 Task: Add the task  Create a feature for users to report inappropriate content to the section Dash Decathlon in the project Vertex and add a Due Date to the respective task as 2023/11/08.
Action: Mouse moved to (930, 497)
Screenshot: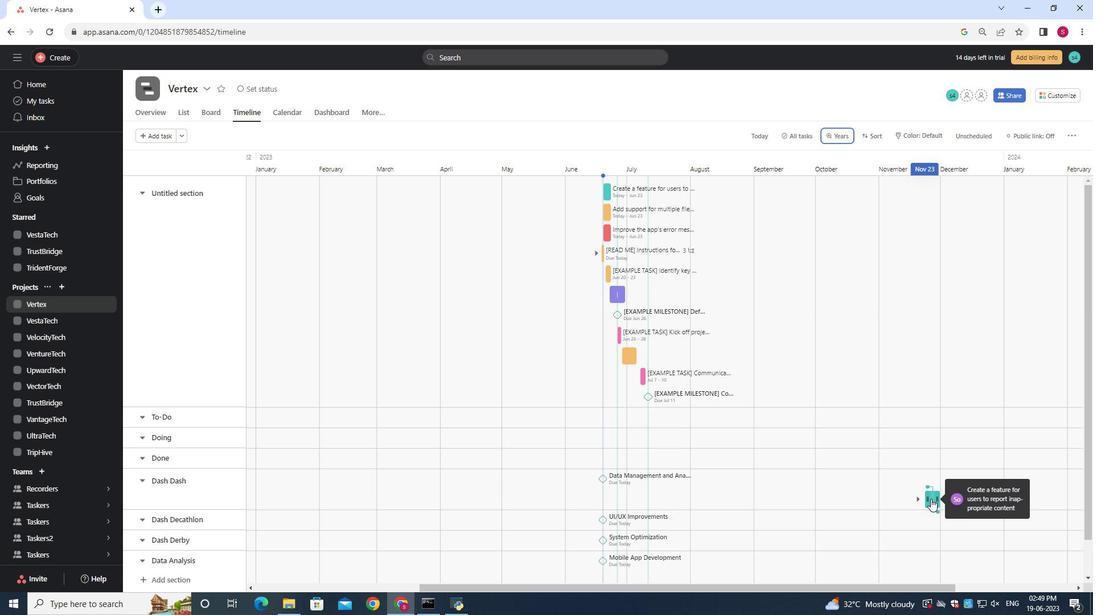
Action: Mouse pressed left at (930, 497)
Screenshot: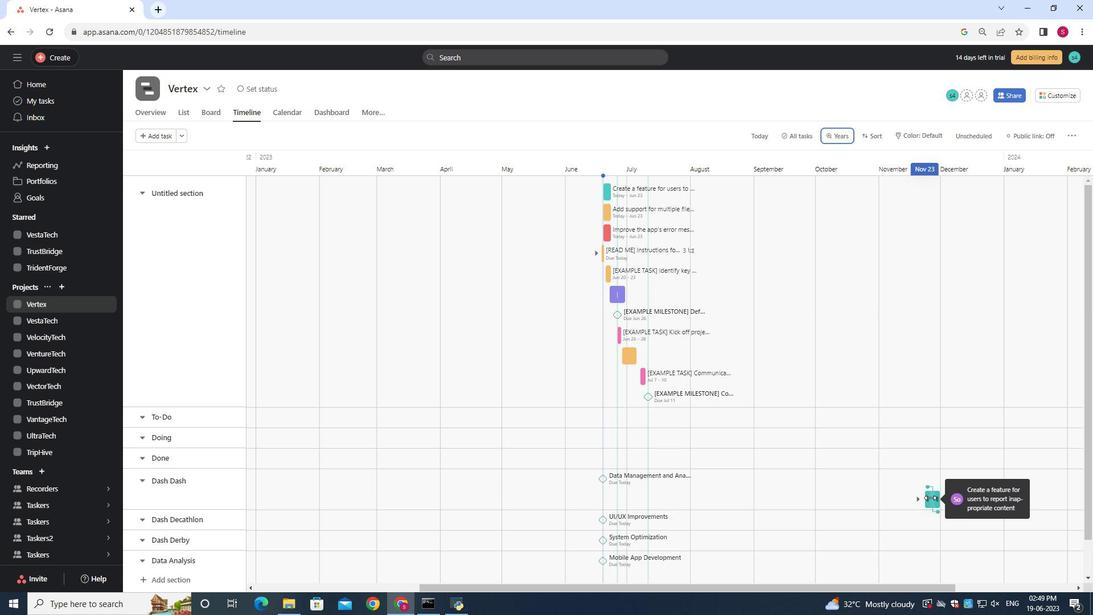 
Action: Mouse moved to (932, 498)
Screenshot: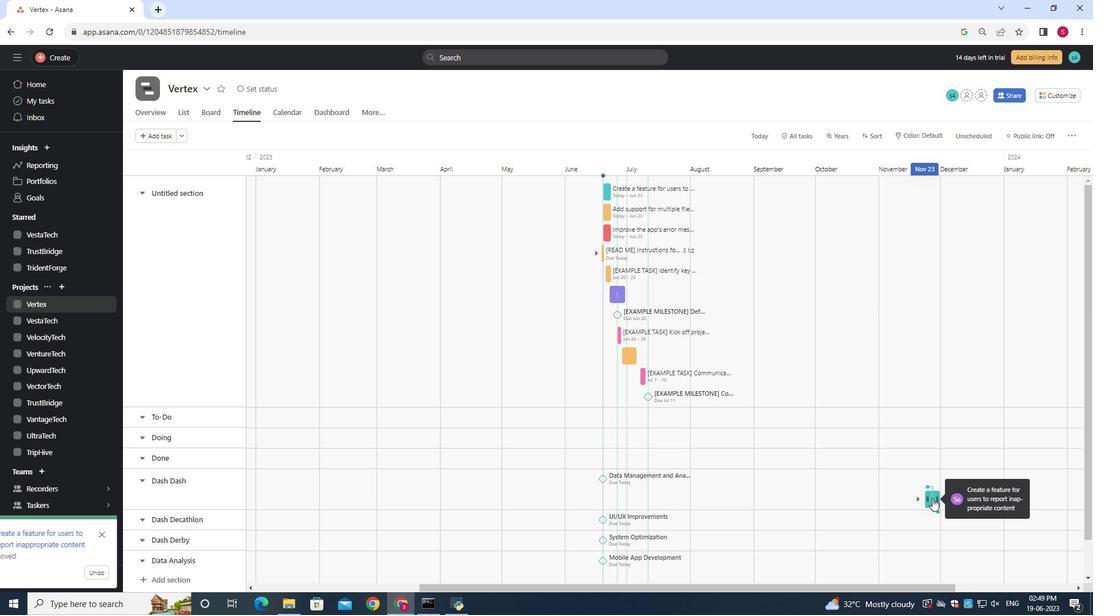
Action: Mouse pressed left at (932, 498)
Screenshot: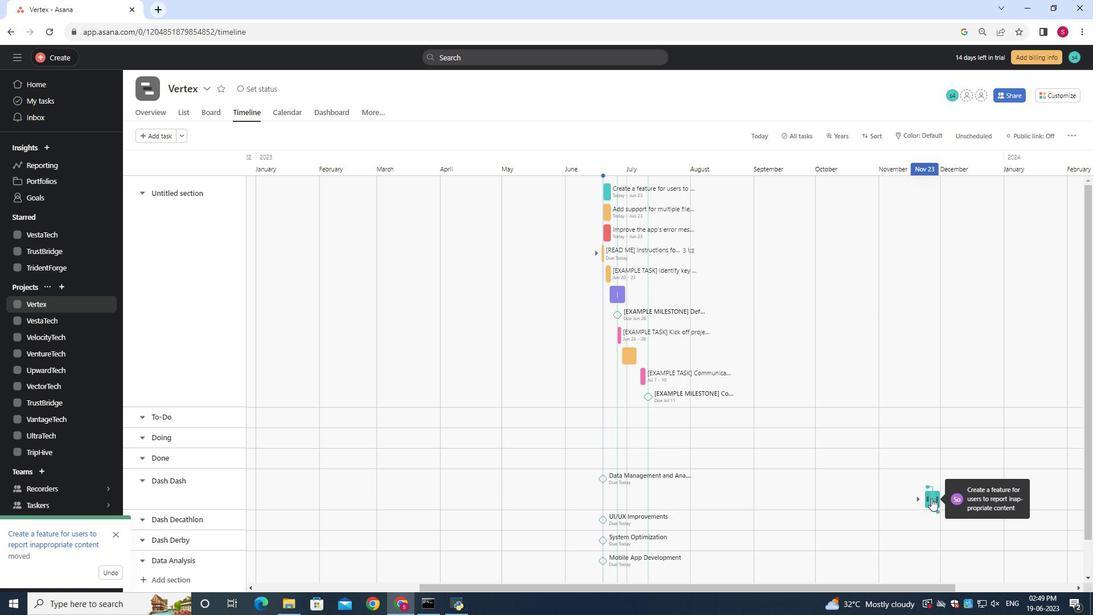 
Action: Mouse moved to (929, 499)
Screenshot: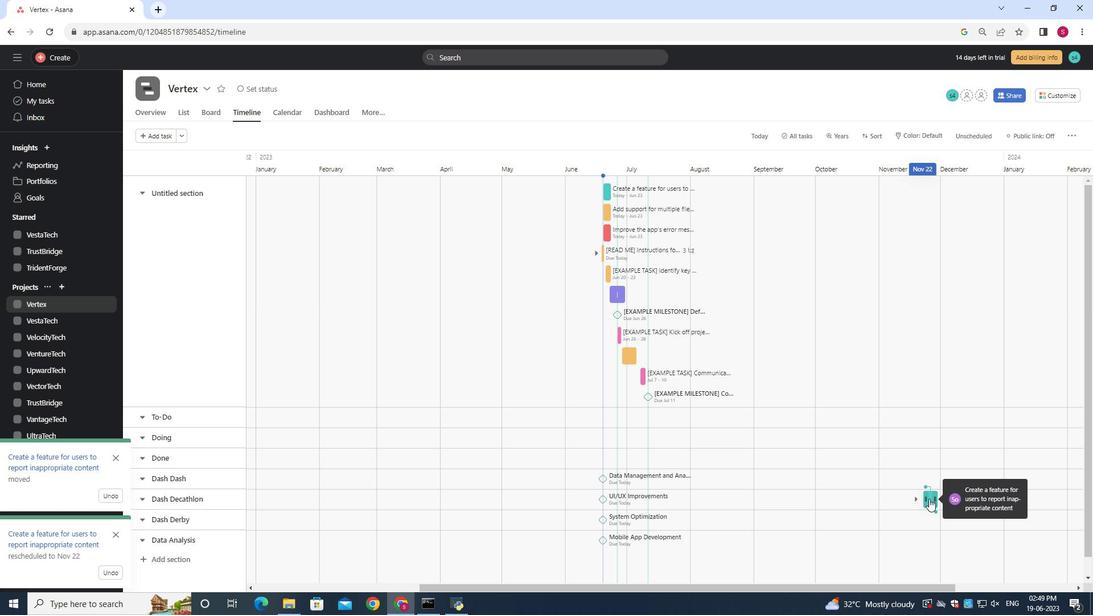 
Action: Mouse pressed left at (929, 499)
Screenshot: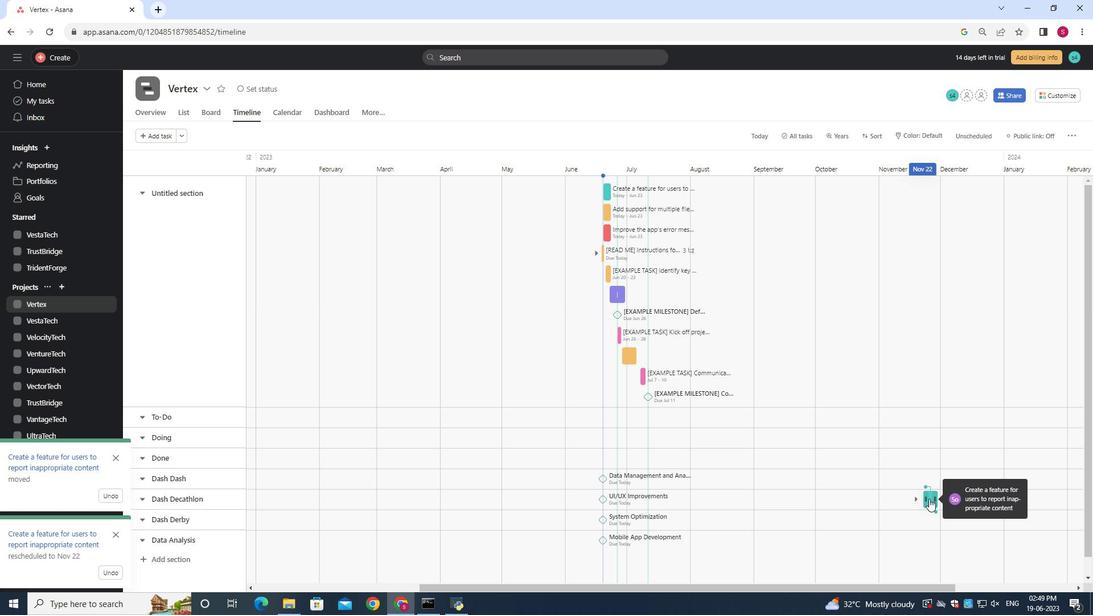 
Action: Mouse moved to (872, 231)
Screenshot: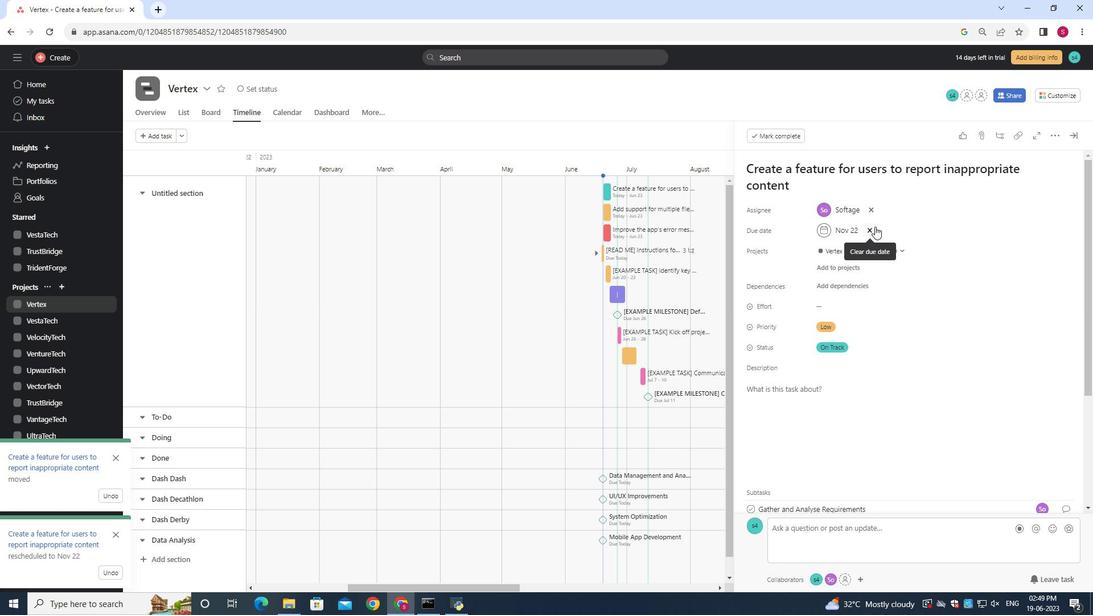 
Action: Mouse pressed left at (872, 231)
Screenshot: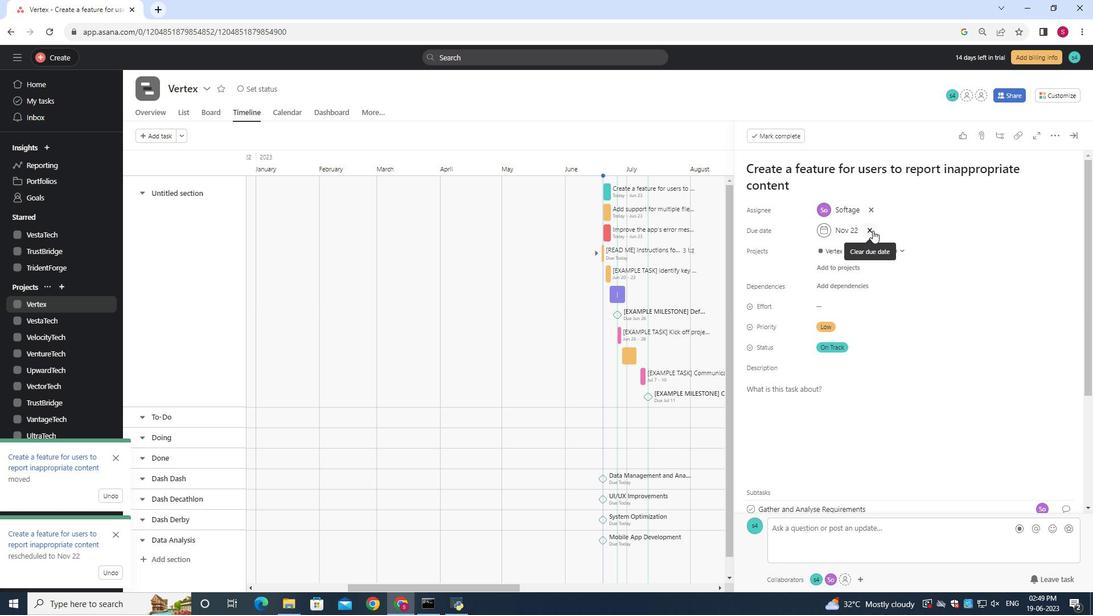 
Action: Mouse moved to (848, 232)
Screenshot: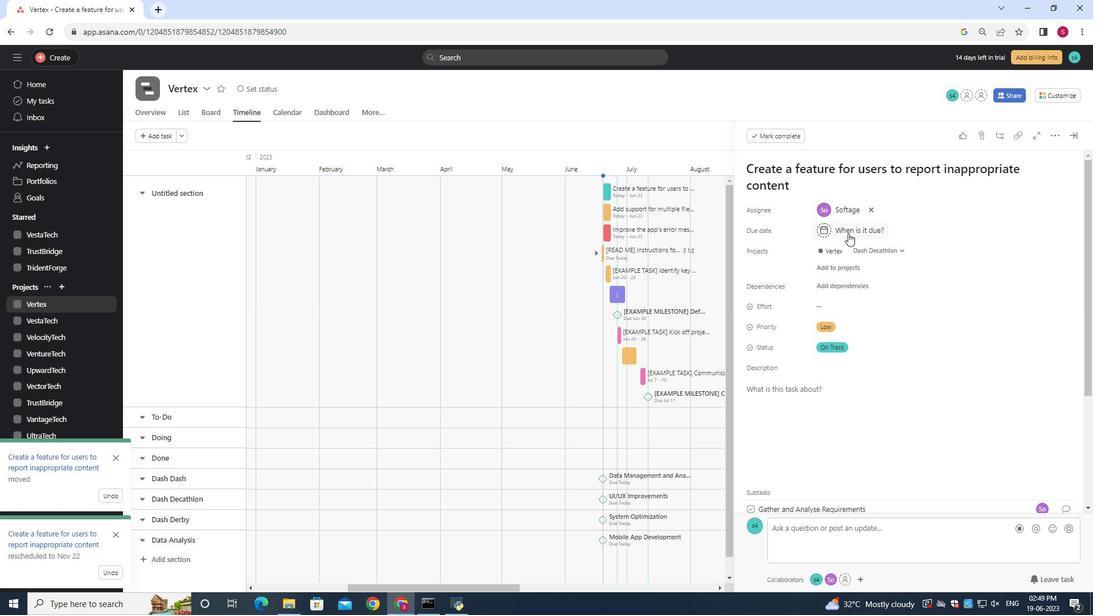 
Action: Mouse pressed left at (848, 232)
Screenshot: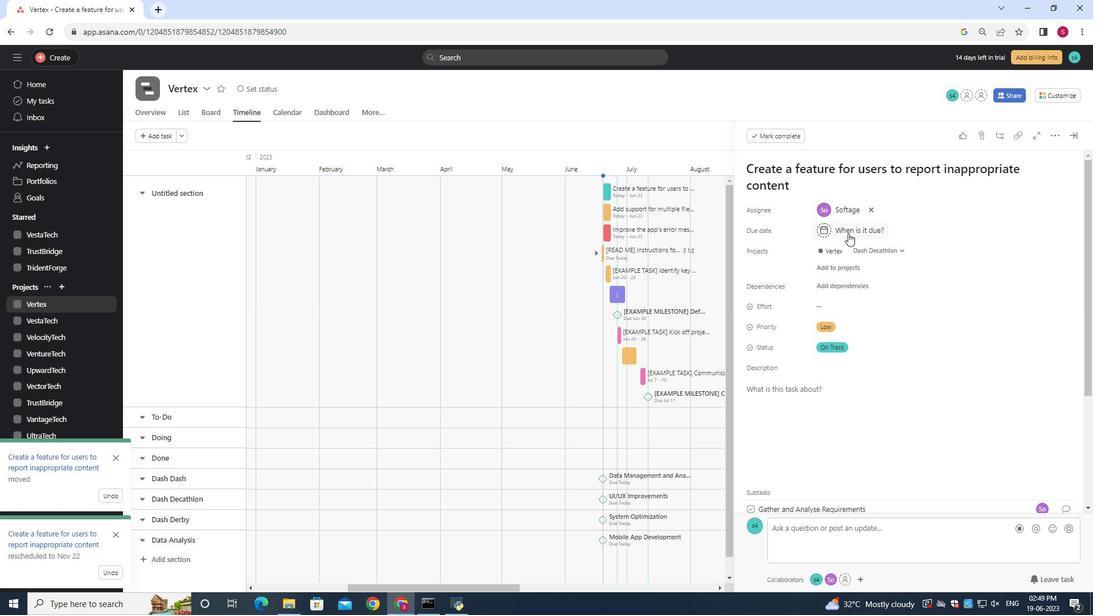 
Action: Mouse moved to (849, 233)
Screenshot: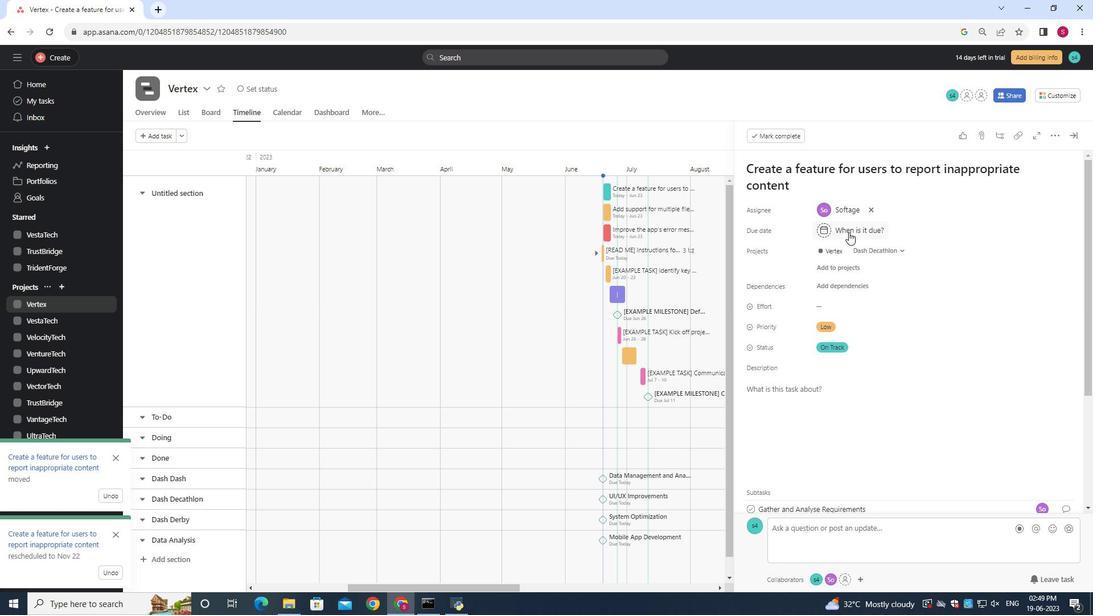 
Action: Key pressed 2
Screenshot: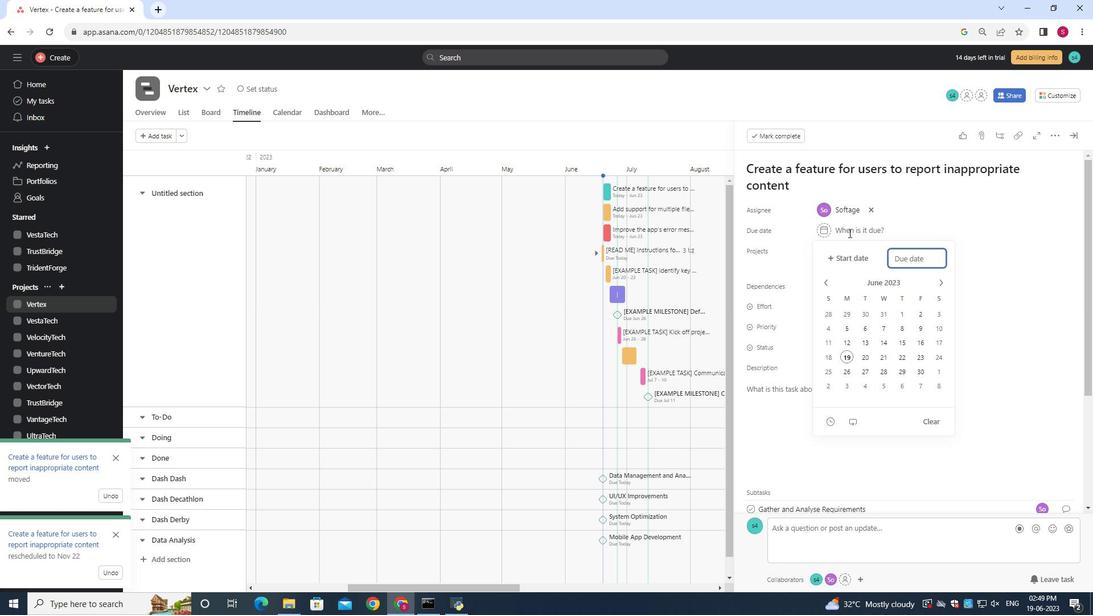 
Action: Mouse moved to (851, 233)
Screenshot: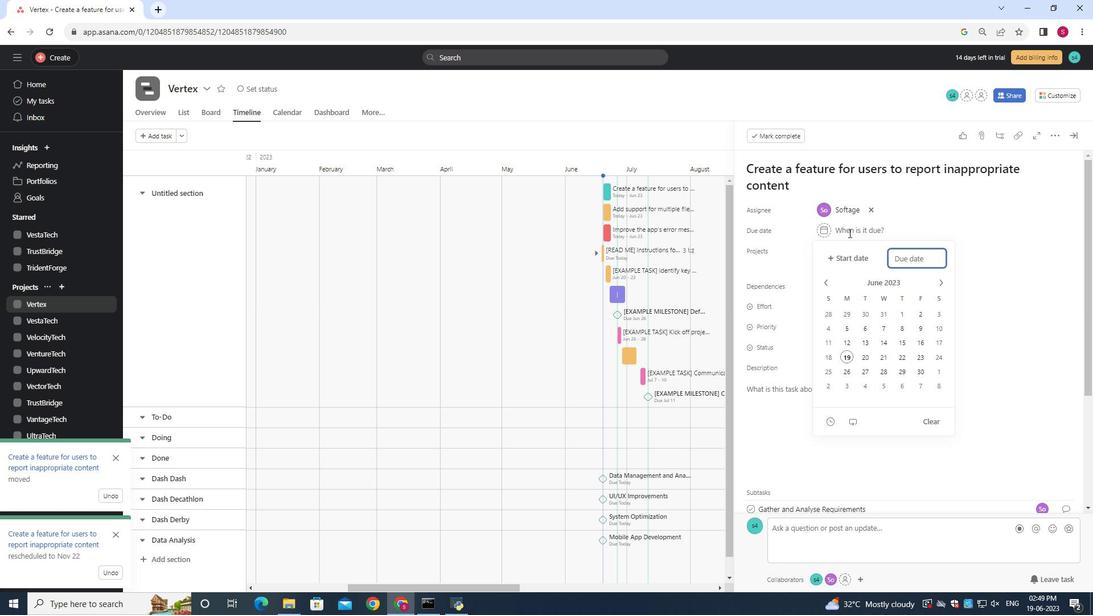
Action: Key pressed 023/11/08<Key.enter>
Screenshot: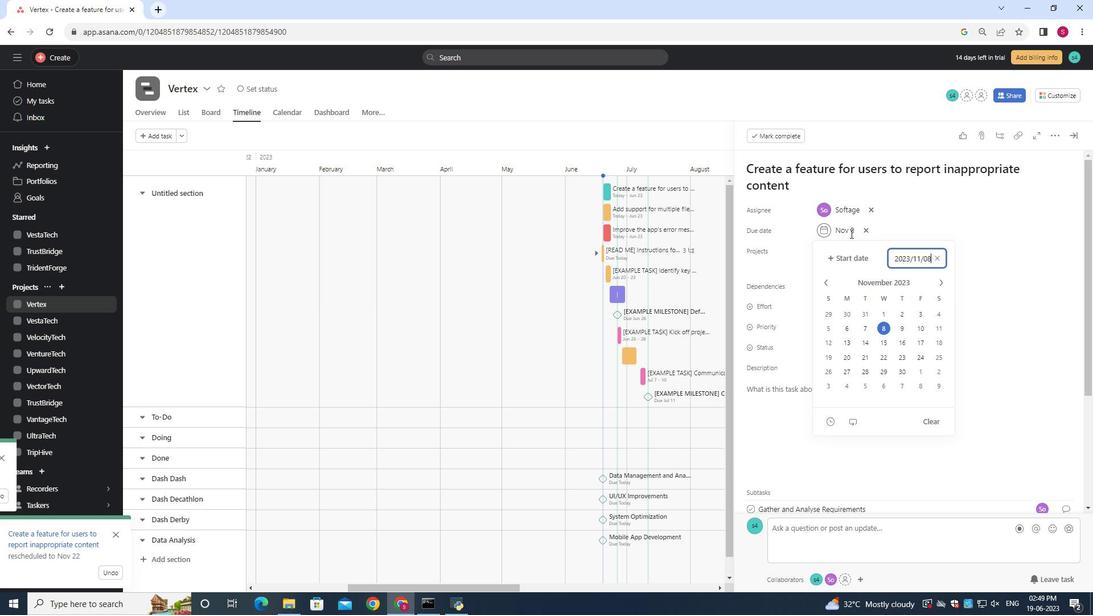 
